 Task: Filter the marketplace by the "Project management" category.
Action: Mouse pressed left at (180, 126)
Screenshot: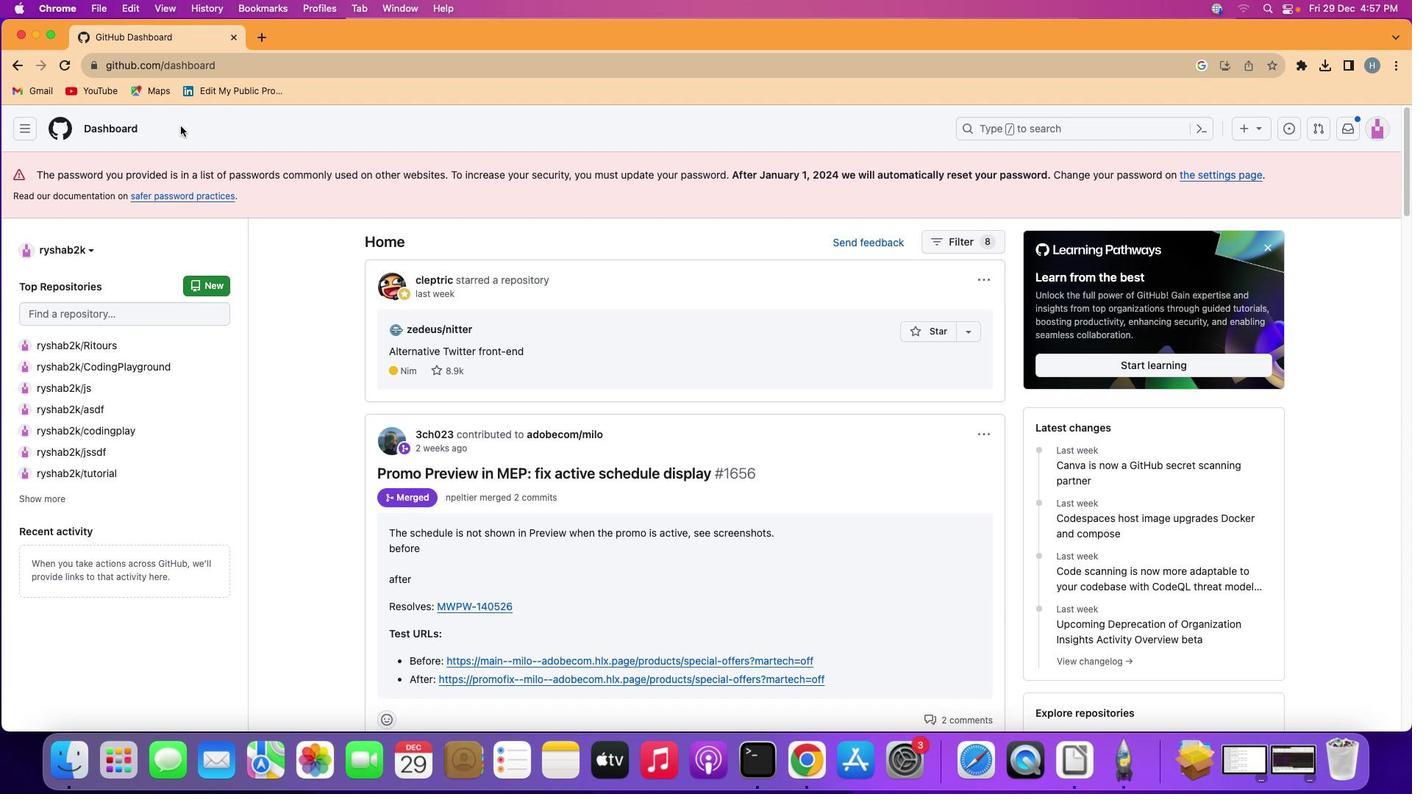 
Action: Mouse moved to (29, 125)
Screenshot: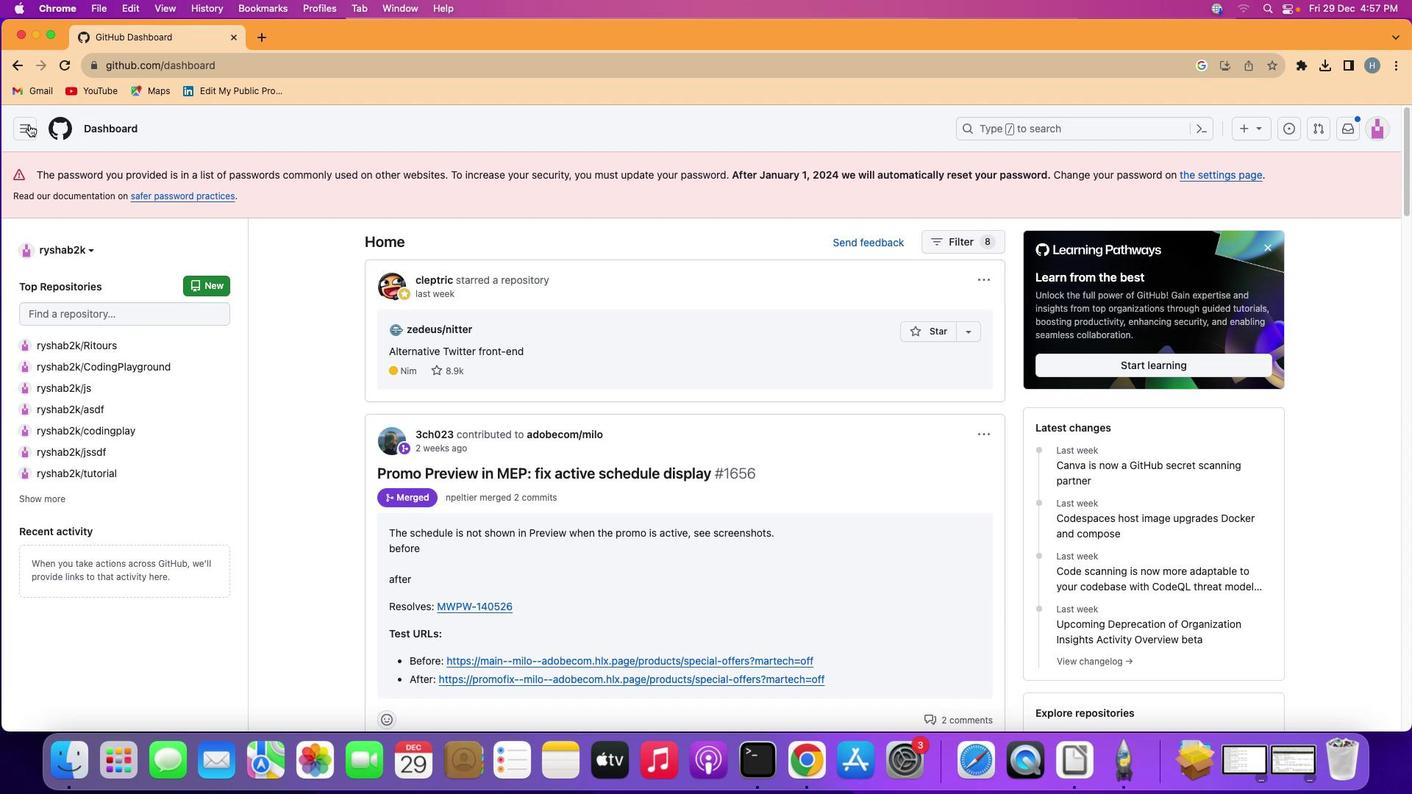 
Action: Mouse pressed left at (29, 125)
Screenshot: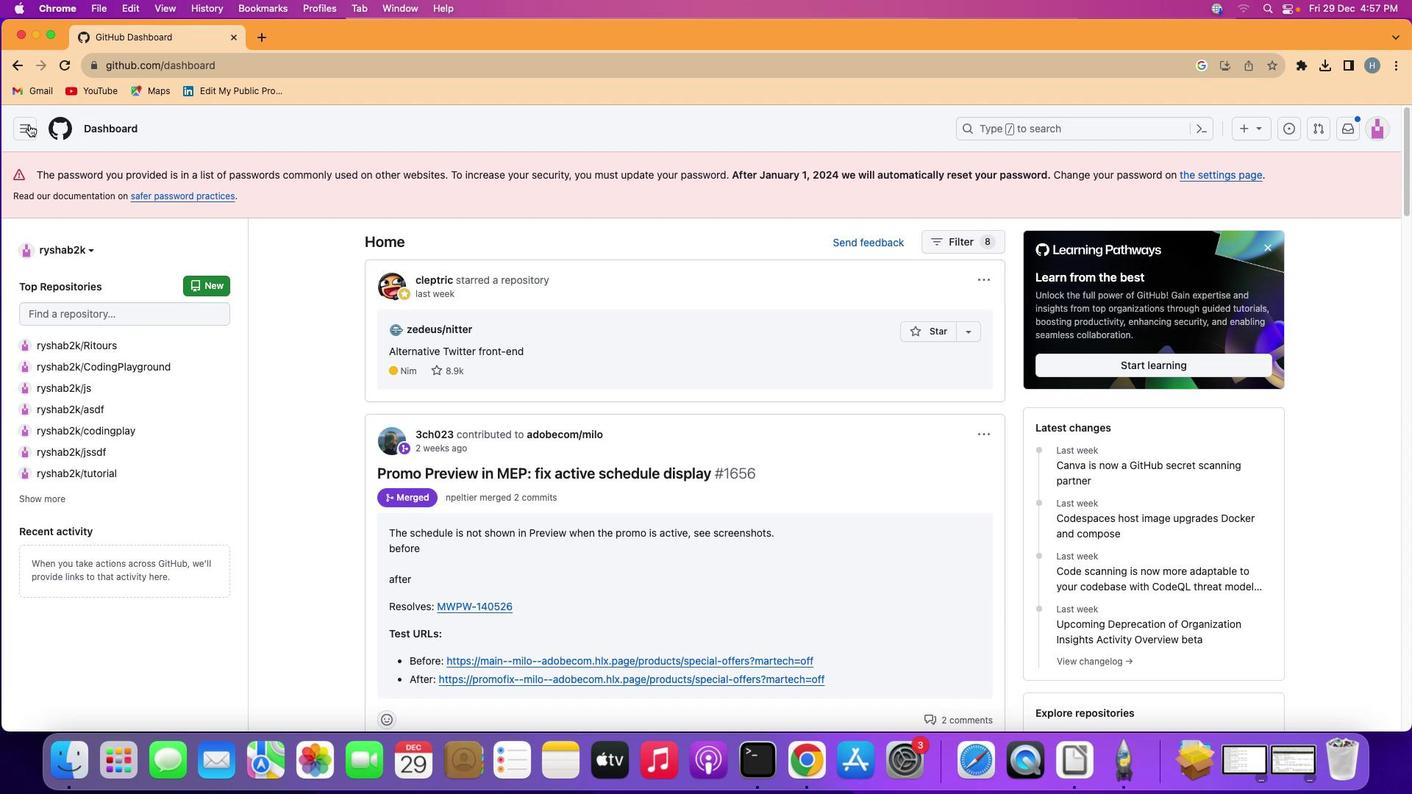 
Action: Mouse moved to (152, 333)
Screenshot: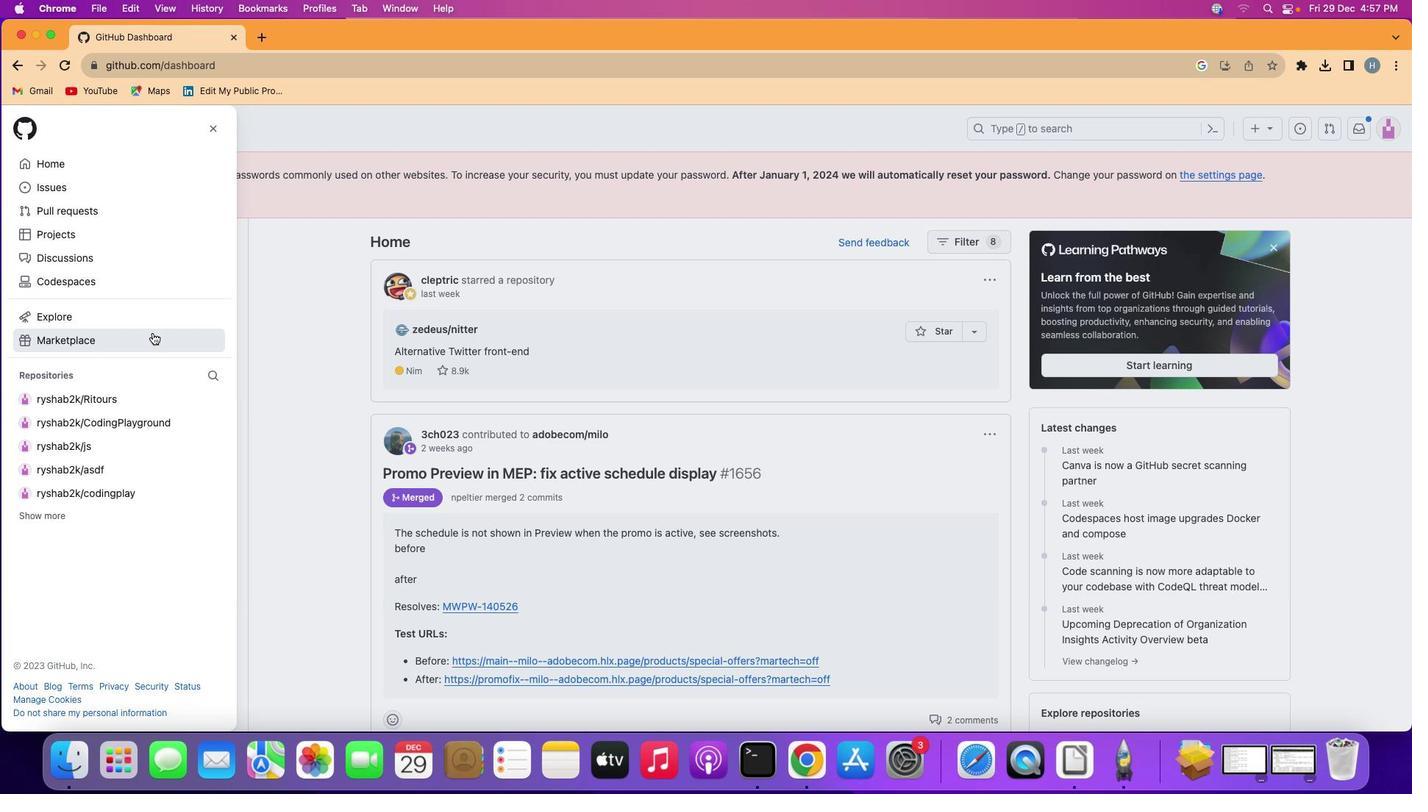 
Action: Mouse pressed left at (152, 333)
Screenshot: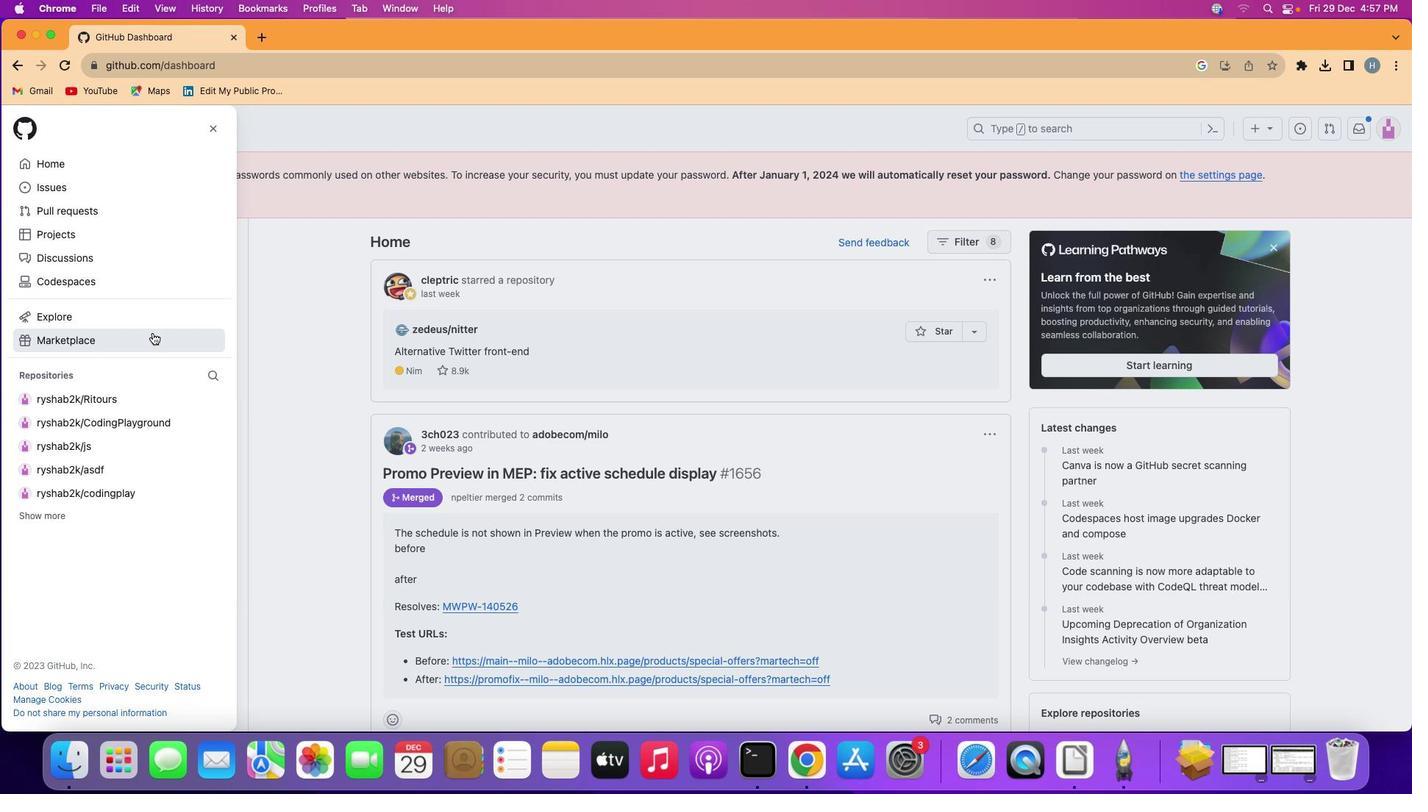
Action: Mouse moved to (464, 612)
Screenshot: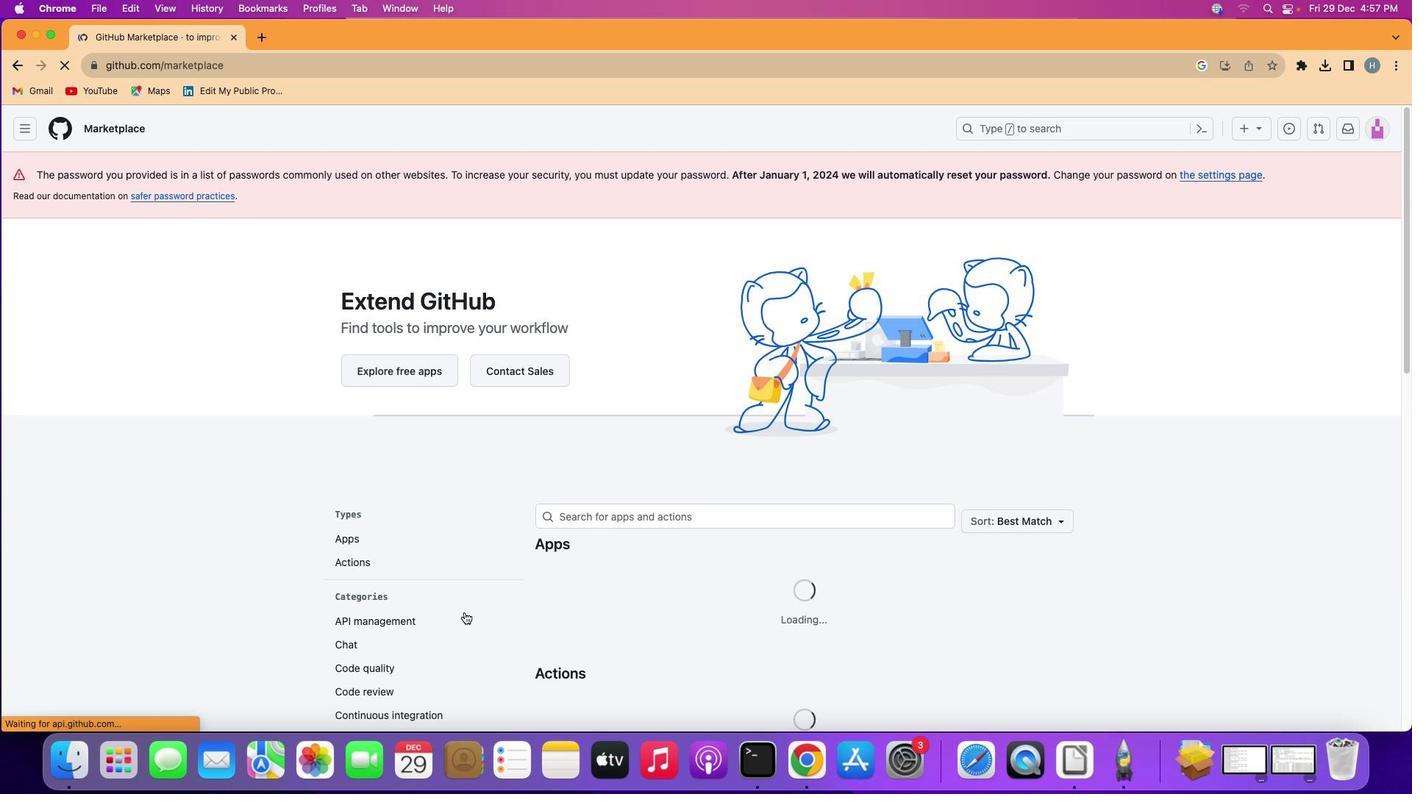 
Action: Mouse scrolled (464, 612) with delta (0, 0)
Screenshot: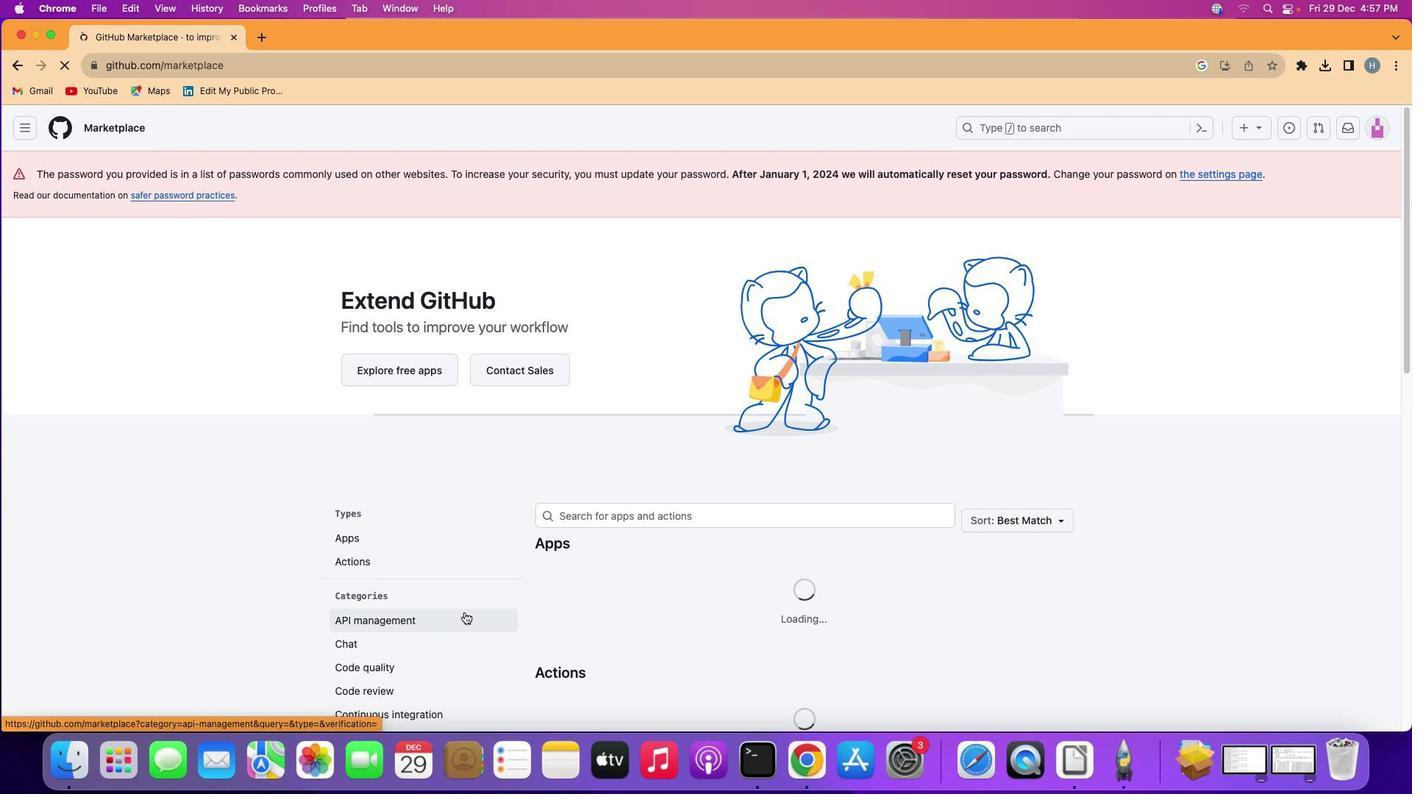 
Action: Mouse scrolled (464, 612) with delta (0, 0)
Screenshot: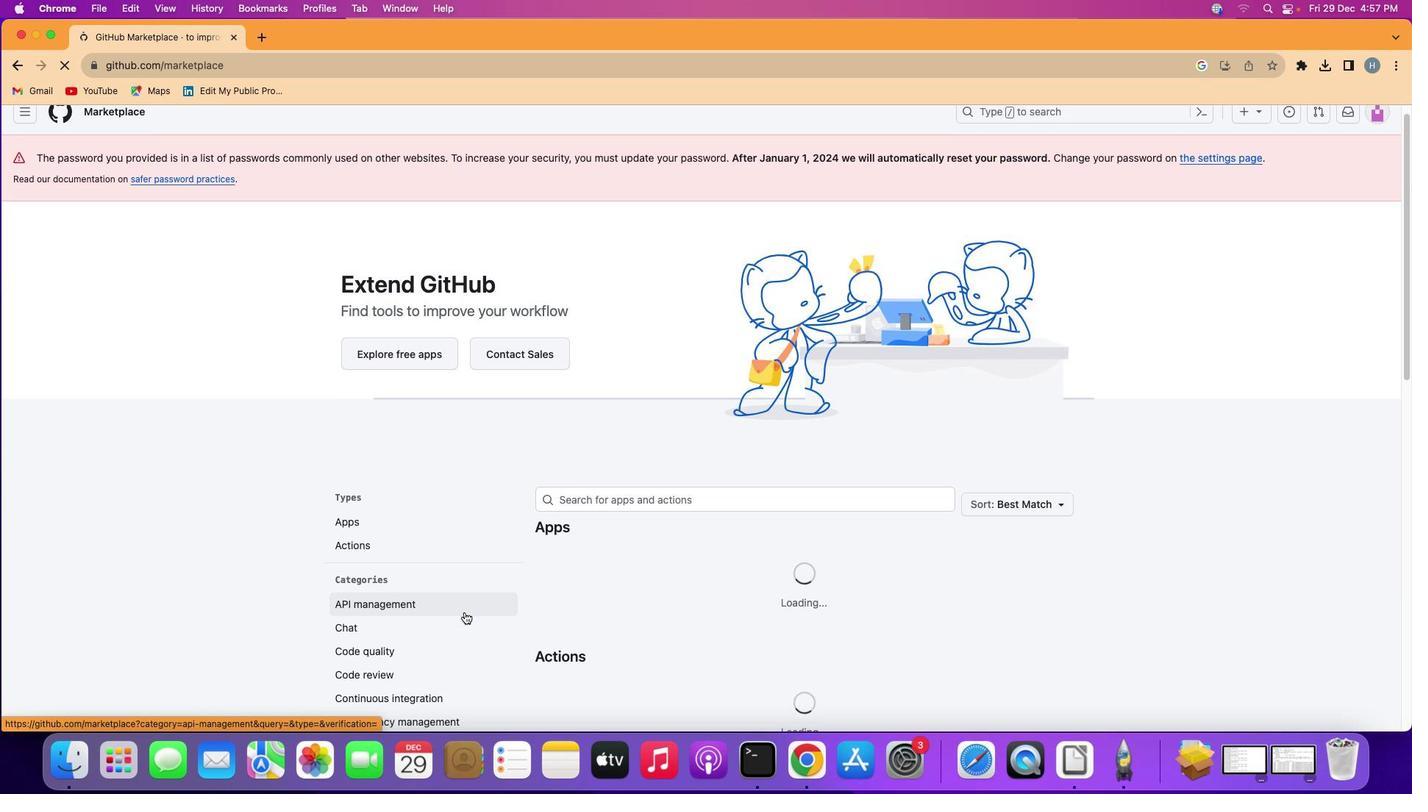 
Action: Mouse scrolled (464, 612) with delta (0, -1)
Screenshot: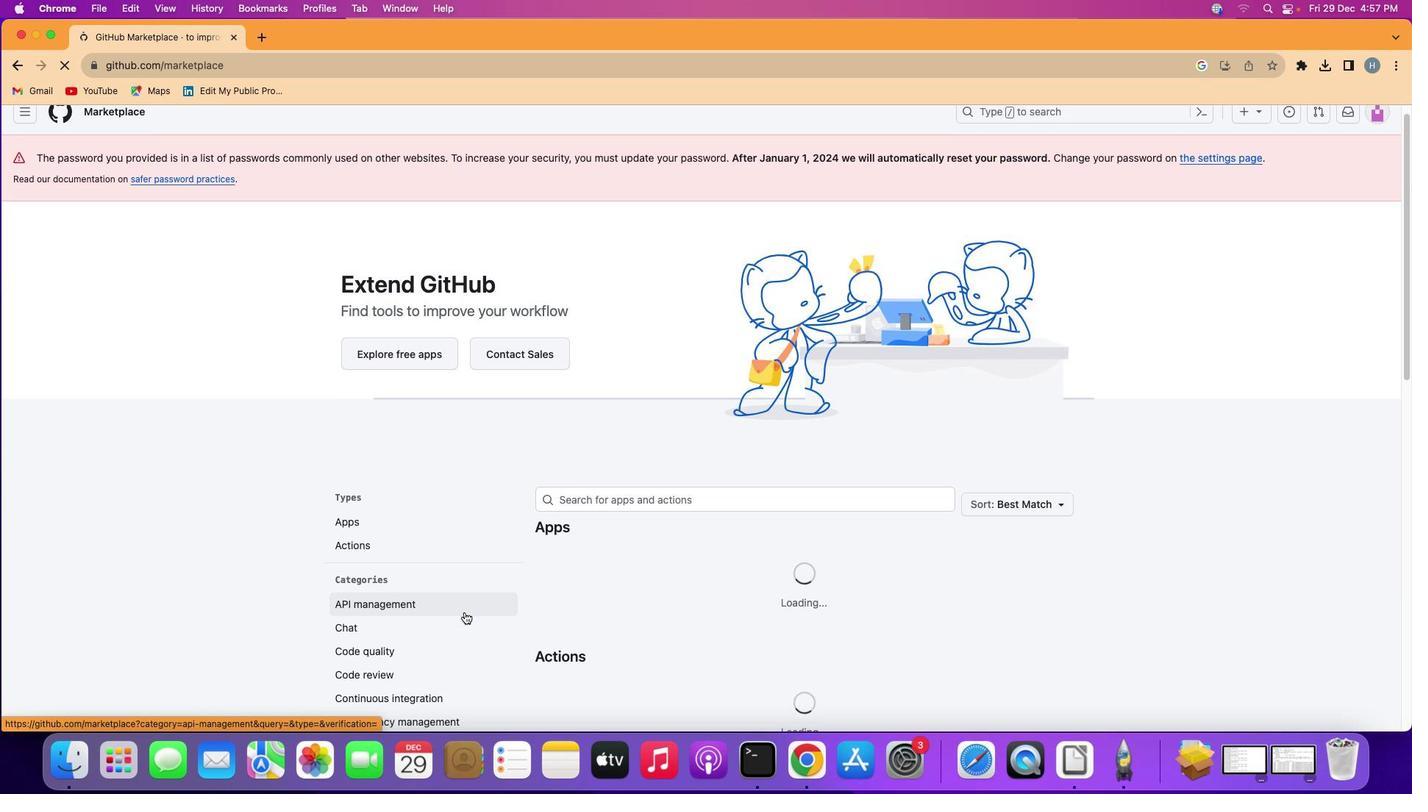 
Action: Mouse scrolled (464, 612) with delta (0, -2)
Screenshot: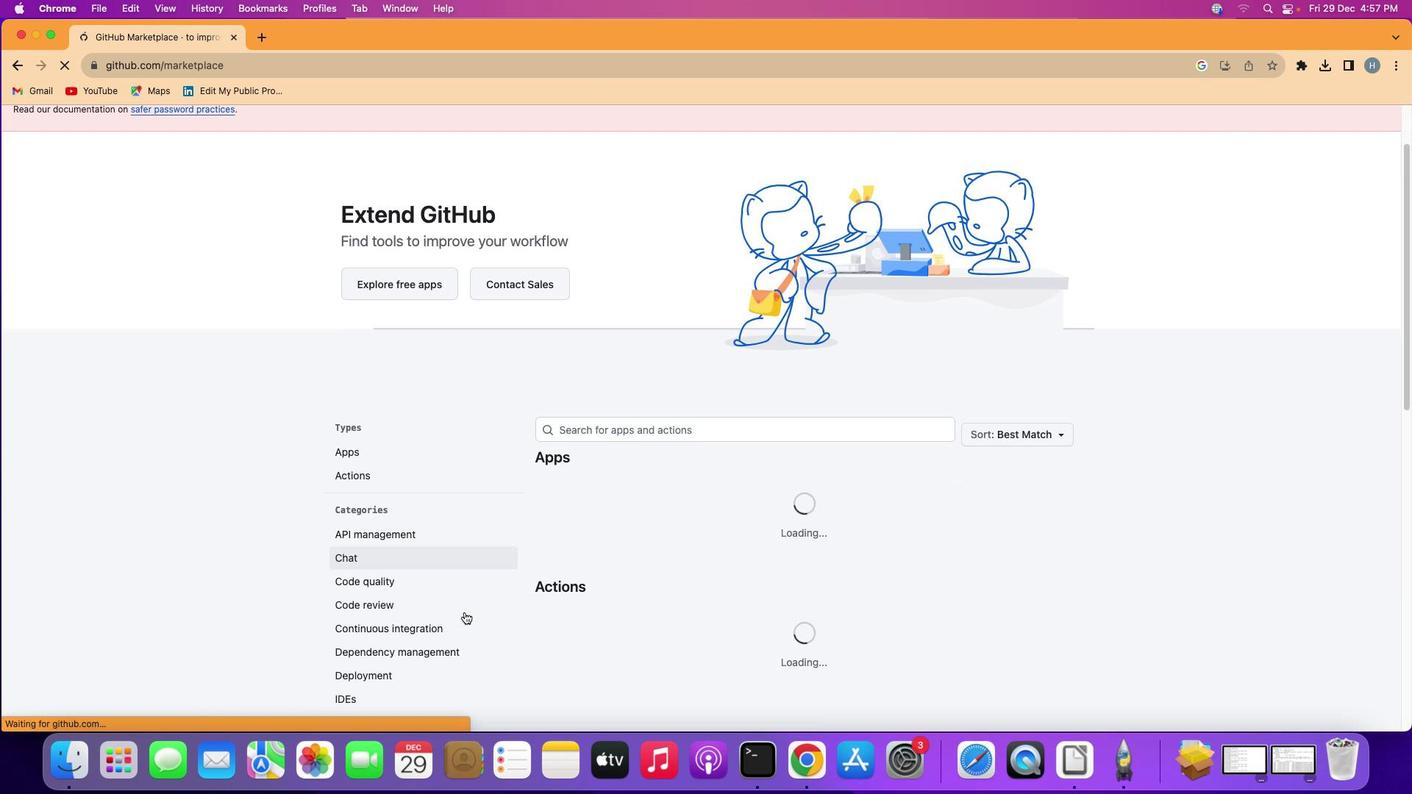 
Action: Mouse scrolled (464, 612) with delta (0, -2)
Screenshot: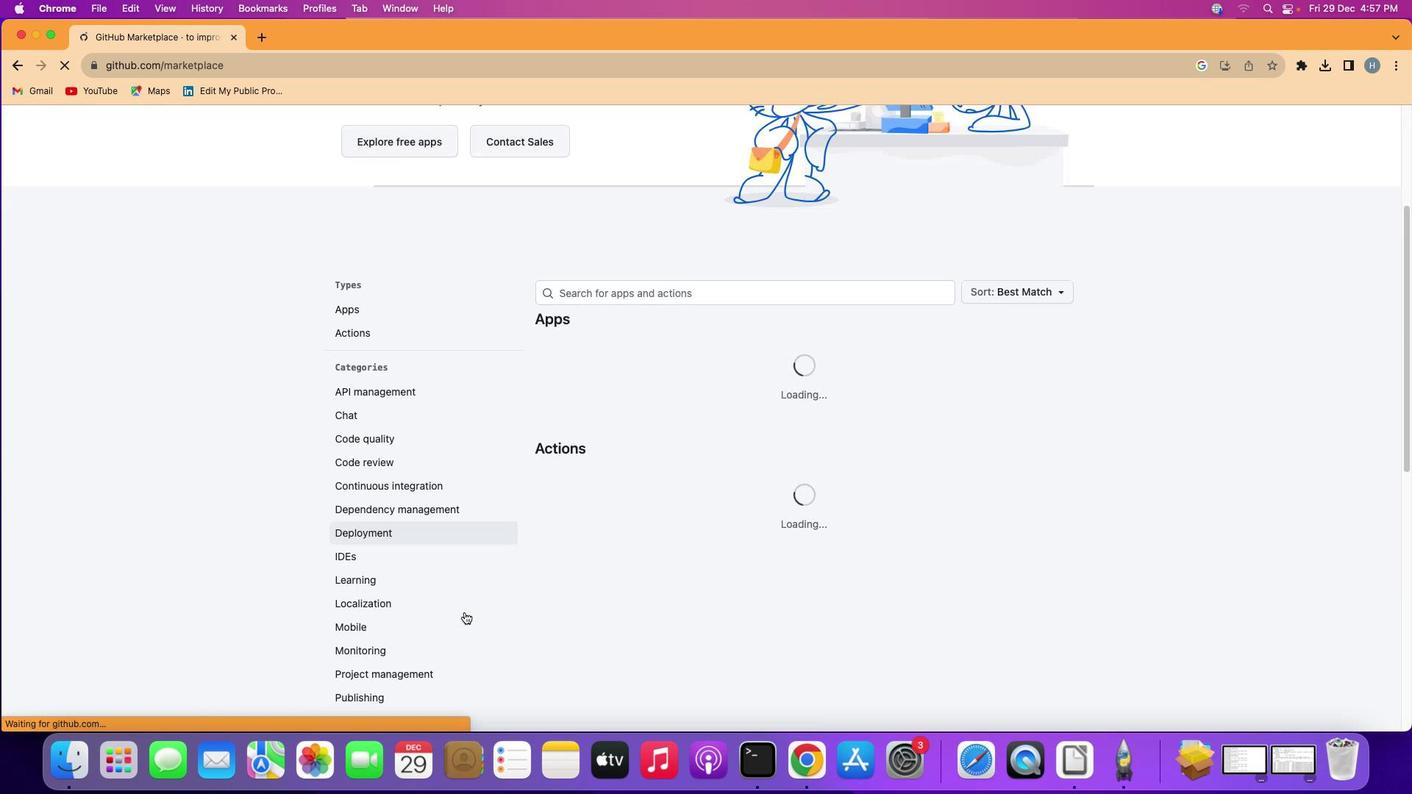 
Action: Mouse scrolled (464, 612) with delta (0, 0)
Screenshot: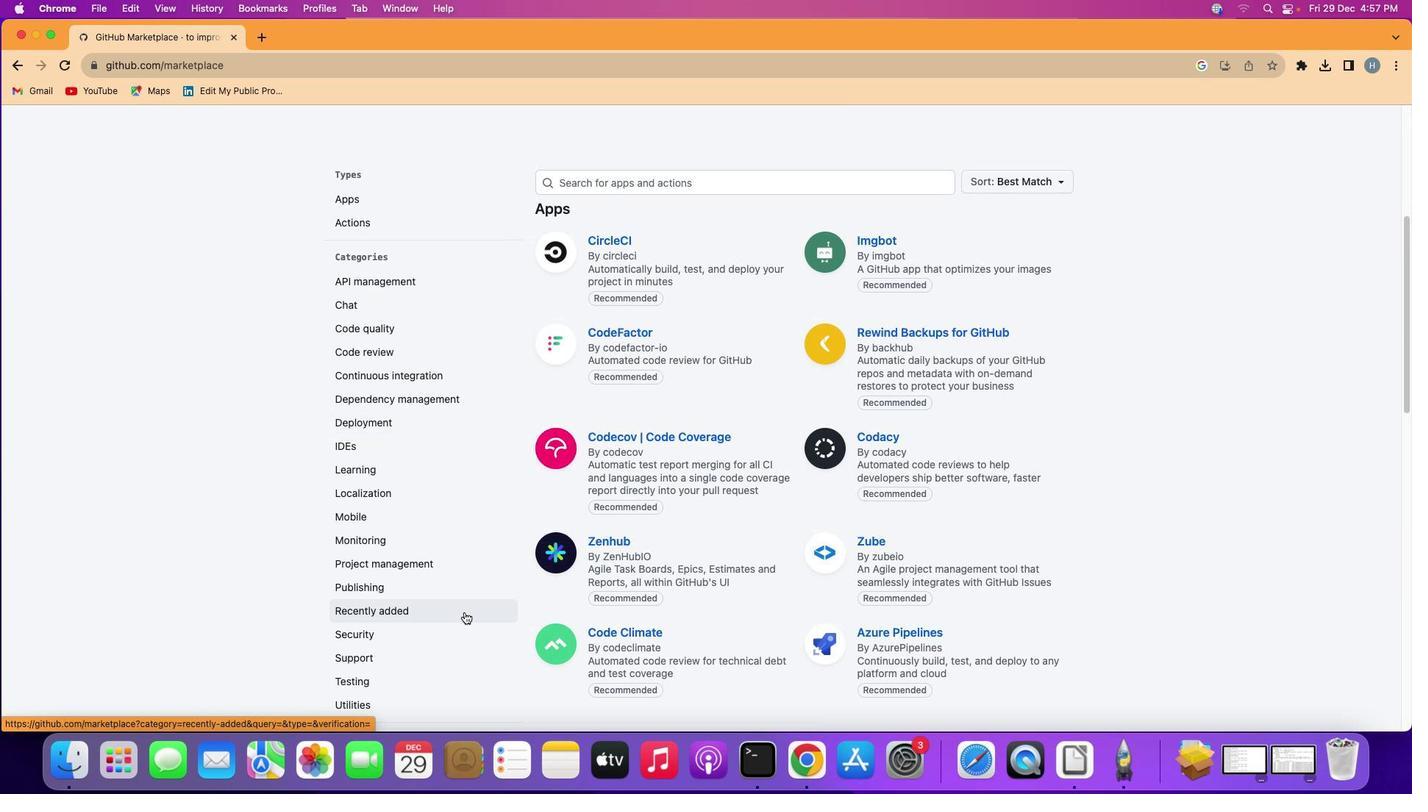 
Action: Mouse moved to (450, 562)
Screenshot: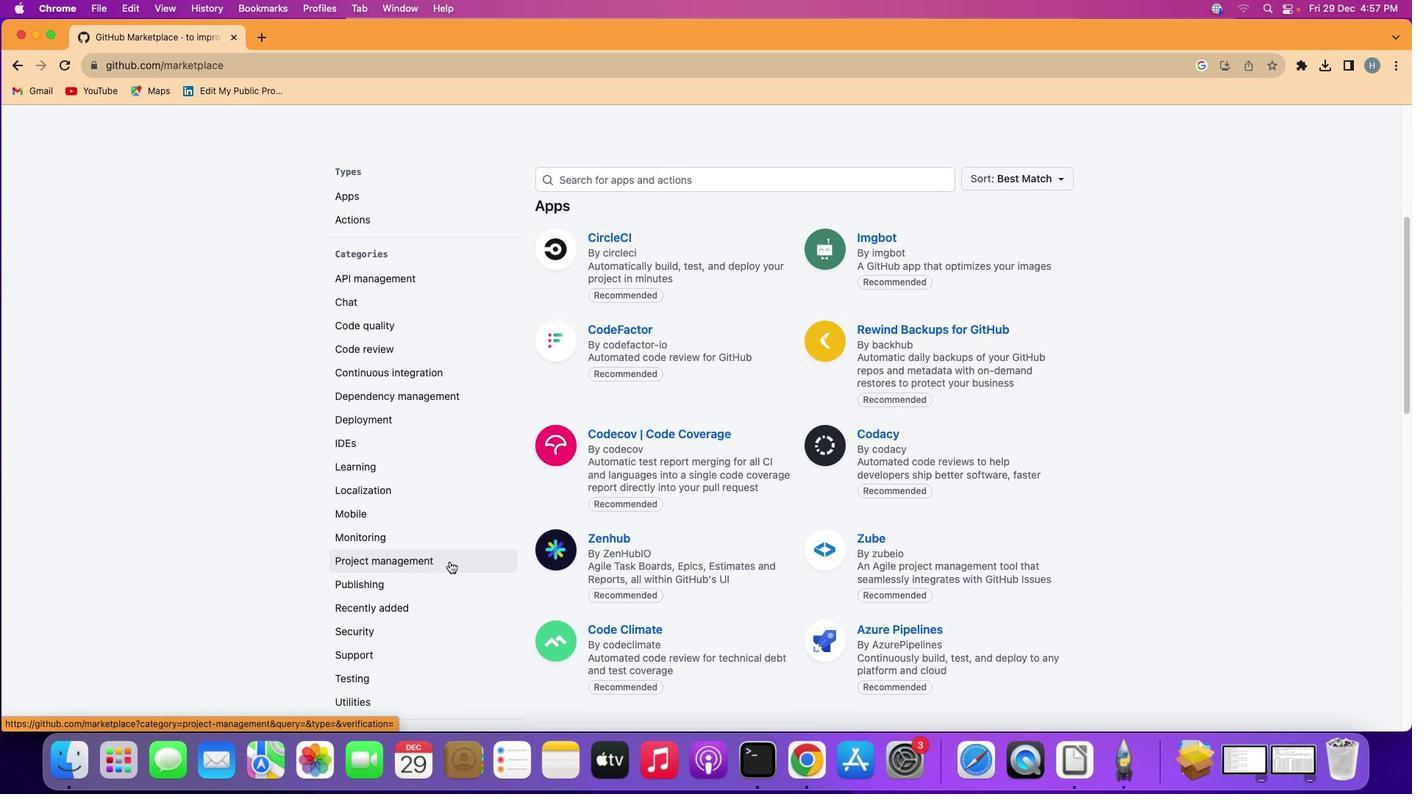 
Action: Mouse pressed left at (450, 562)
Screenshot: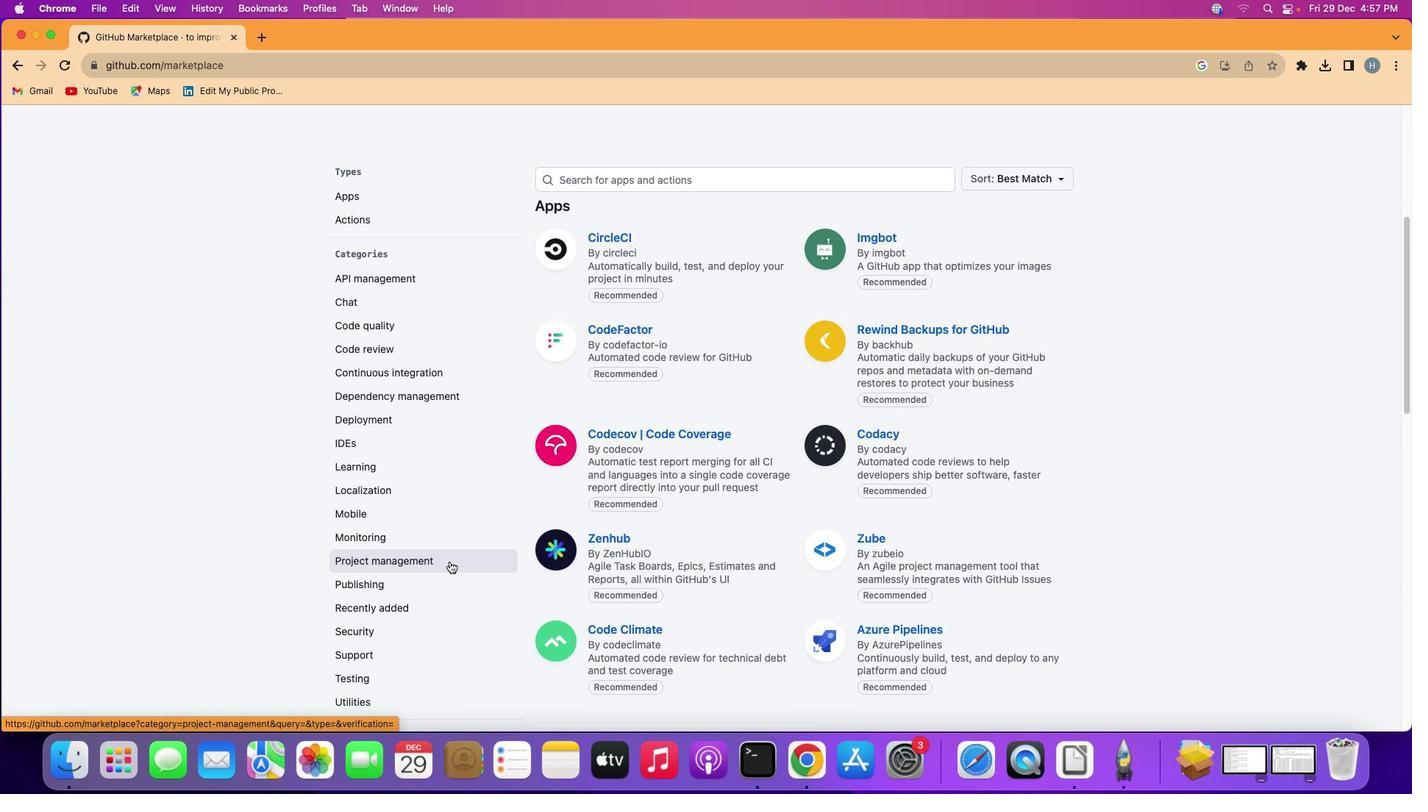 
